 Task: Create a due date automation trigger when advanced on, on the monday after a card is due add content with a description not ending with resume at 11:00 AM.
Action: Mouse moved to (850, 246)
Screenshot: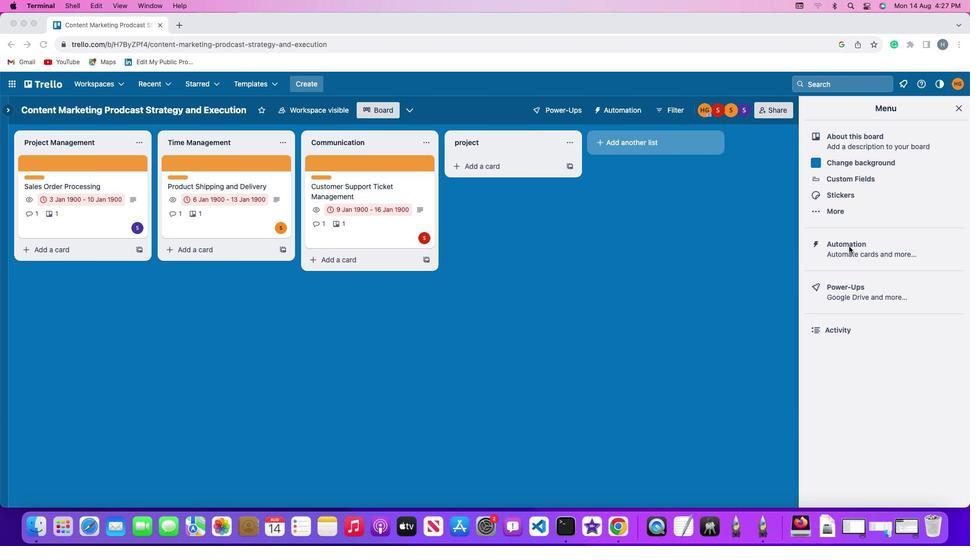 
Action: Mouse pressed left at (850, 246)
Screenshot: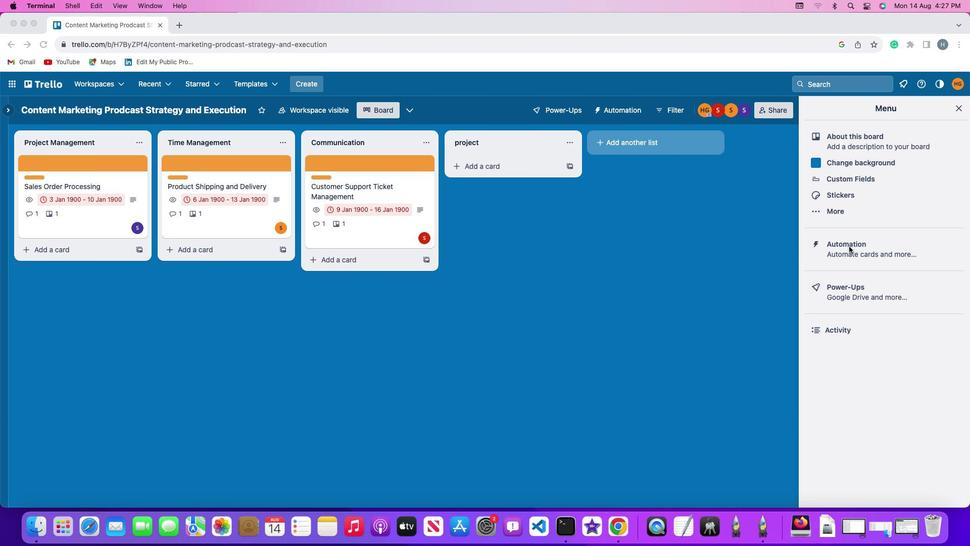 
Action: Mouse pressed left at (850, 246)
Screenshot: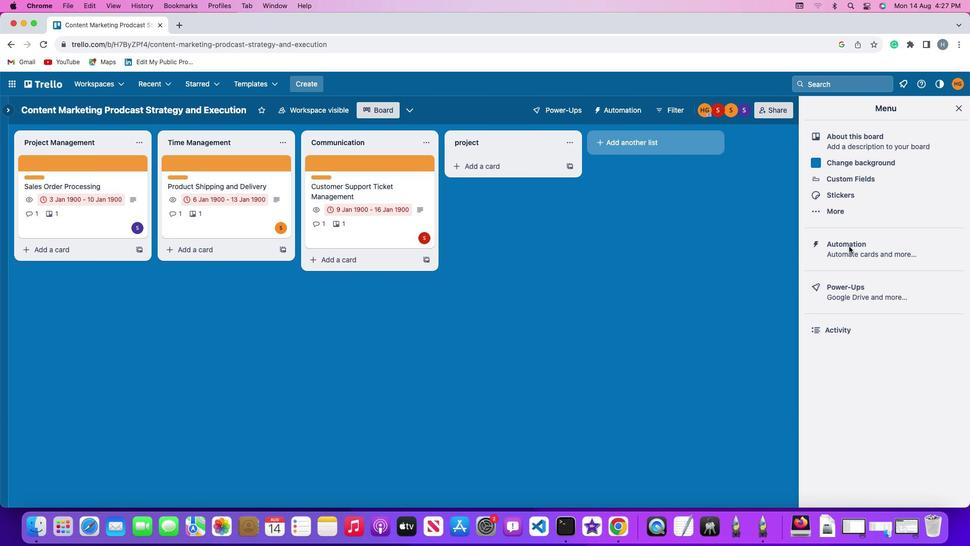 
Action: Mouse moved to (63, 241)
Screenshot: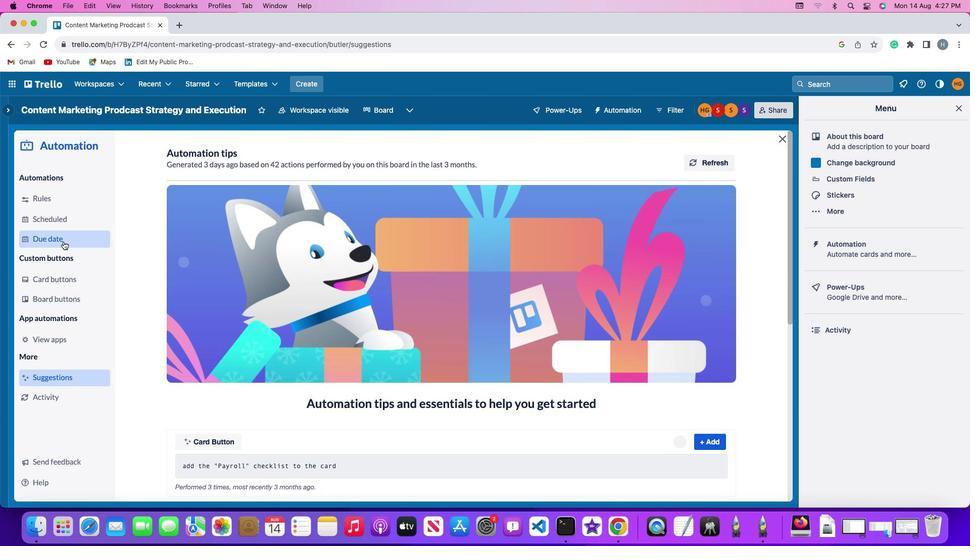 
Action: Mouse pressed left at (63, 241)
Screenshot: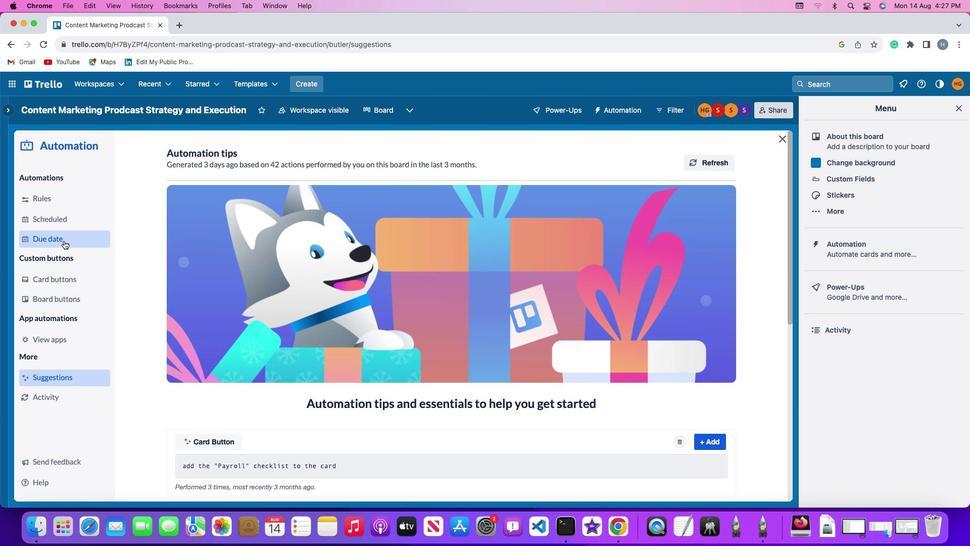 
Action: Mouse moved to (692, 156)
Screenshot: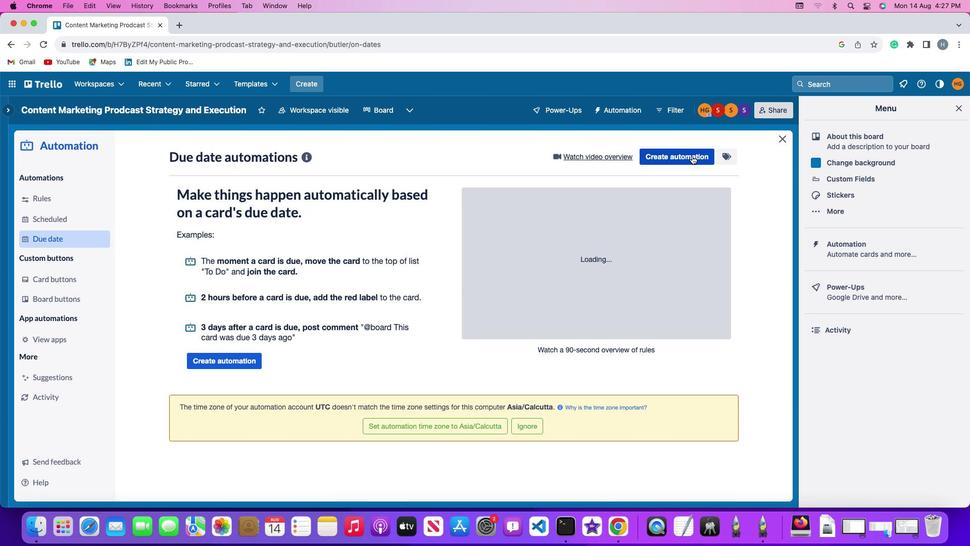 
Action: Mouse pressed left at (692, 156)
Screenshot: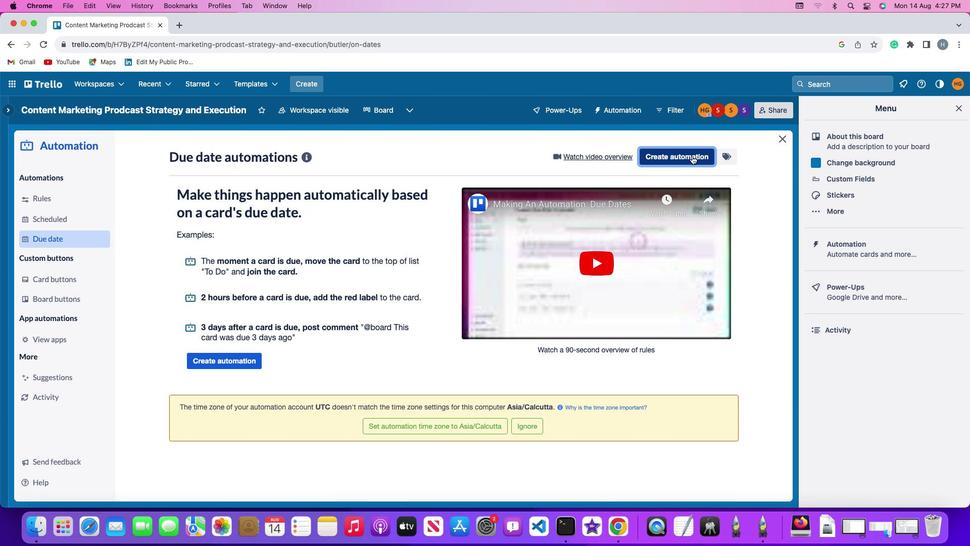 
Action: Mouse moved to (283, 252)
Screenshot: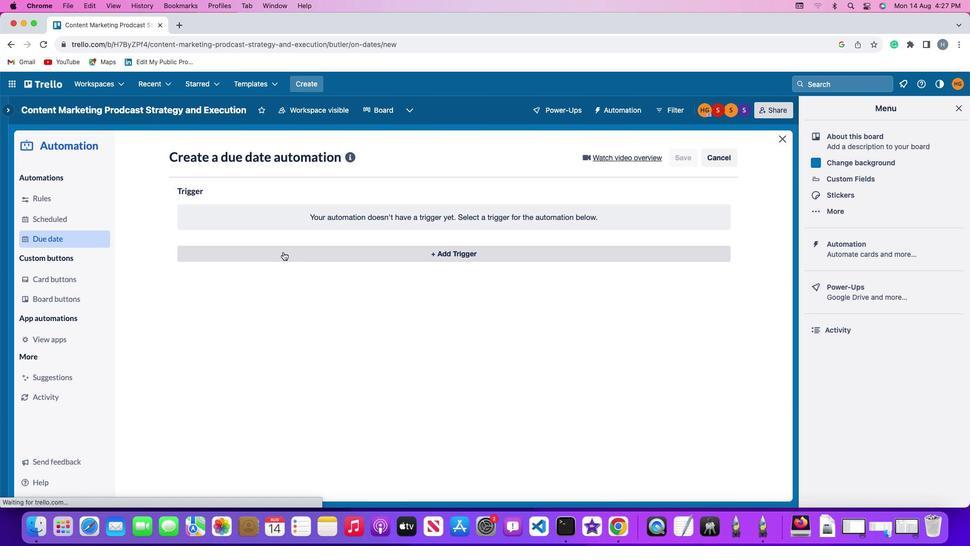 
Action: Mouse pressed left at (283, 252)
Screenshot: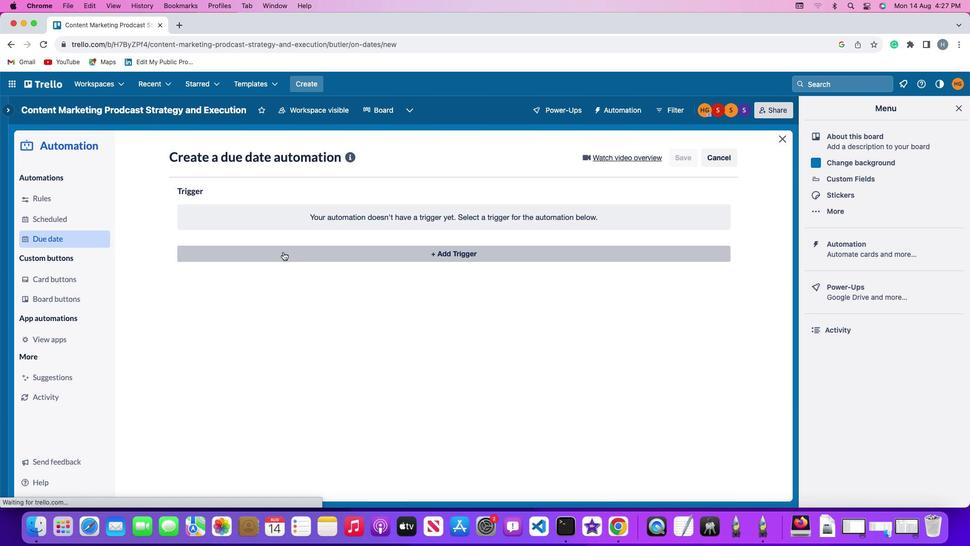 
Action: Mouse moved to (224, 436)
Screenshot: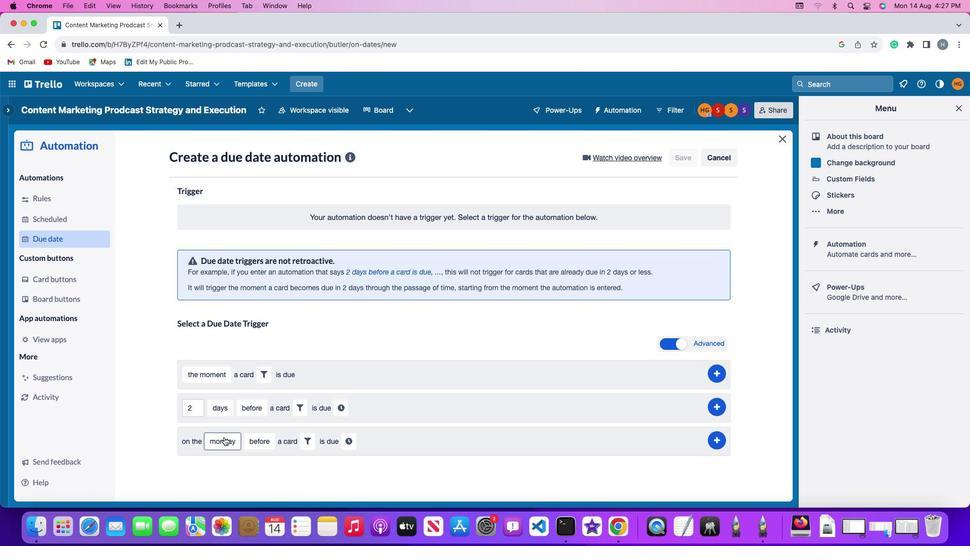 
Action: Mouse pressed left at (224, 436)
Screenshot: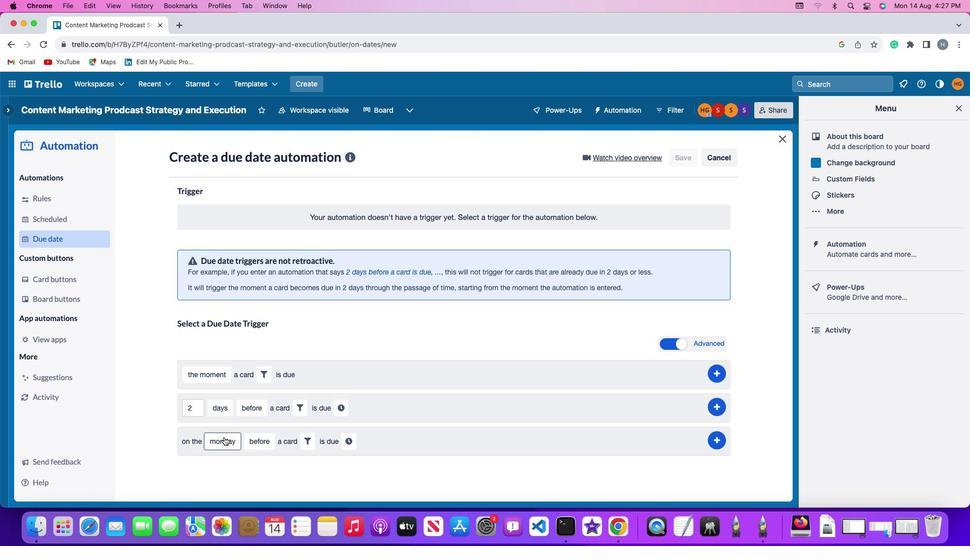 
Action: Mouse moved to (240, 295)
Screenshot: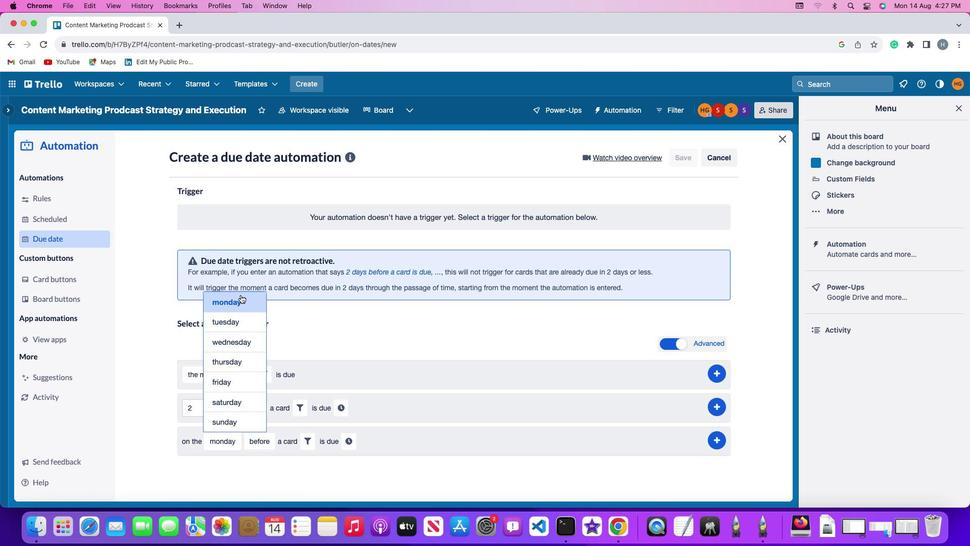 
Action: Mouse pressed left at (240, 295)
Screenshot: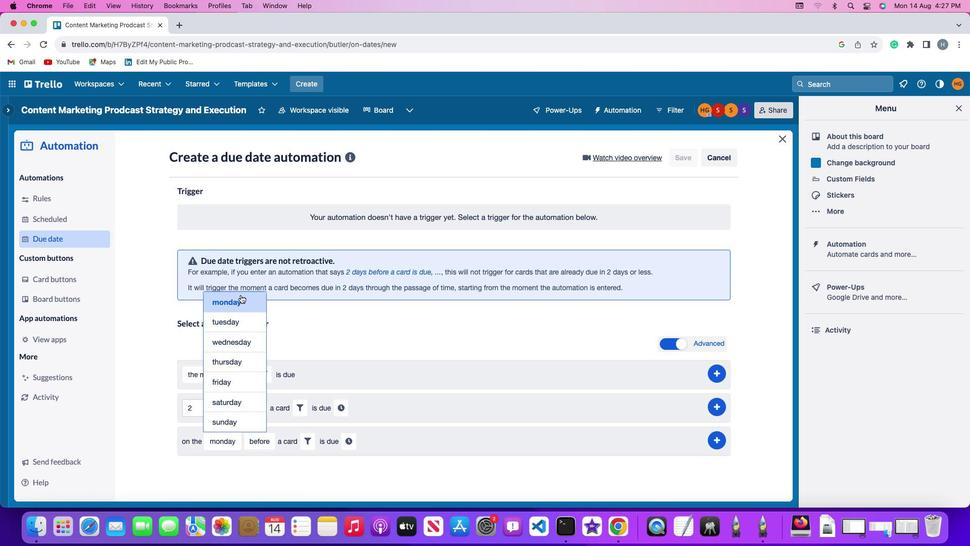 
Action: Mouse moved to (263, 444)
Screenshot: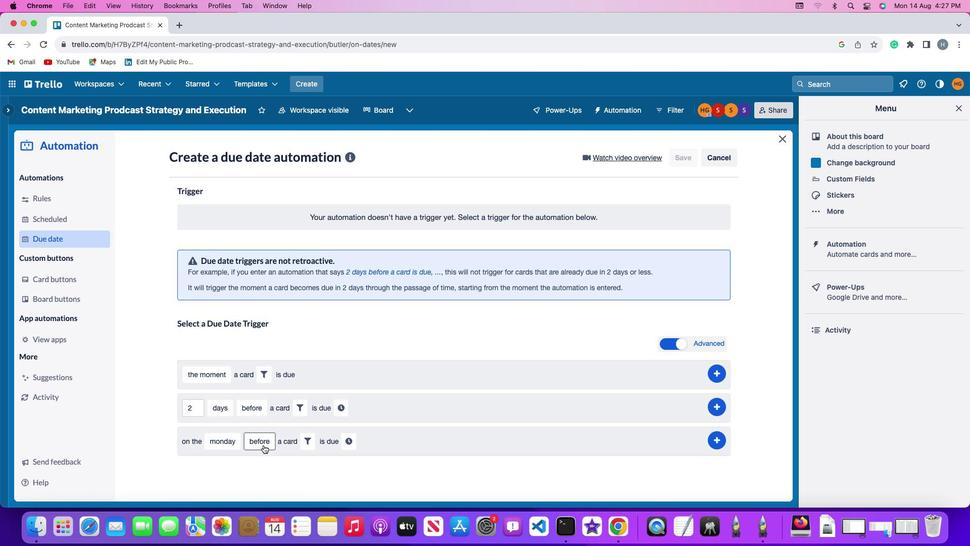 
Action: Mouse pressed left at (263, 444)
Screenshot: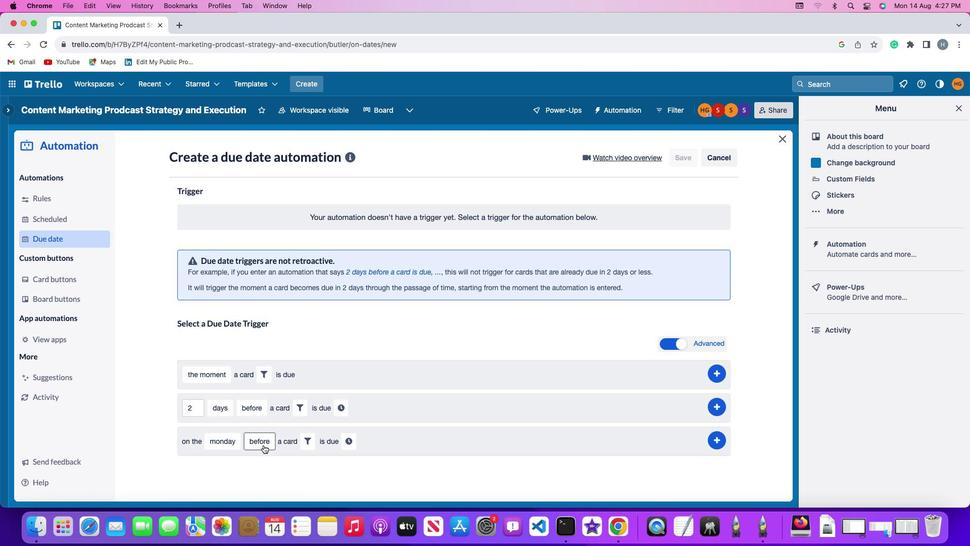 
Action: Mouse moved to (273, 380)
Screenshot: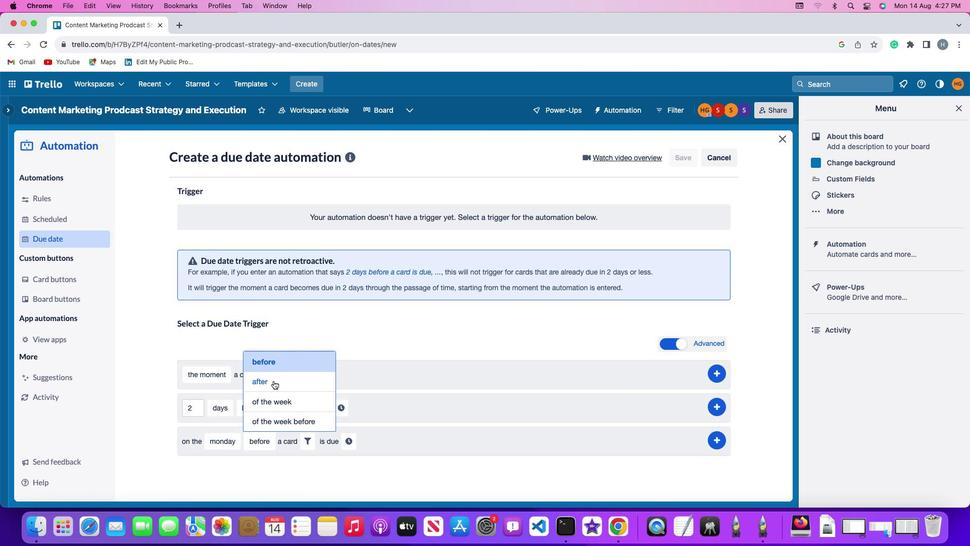 
Action: Mouse pressed left at (273, 380)
Screenshot: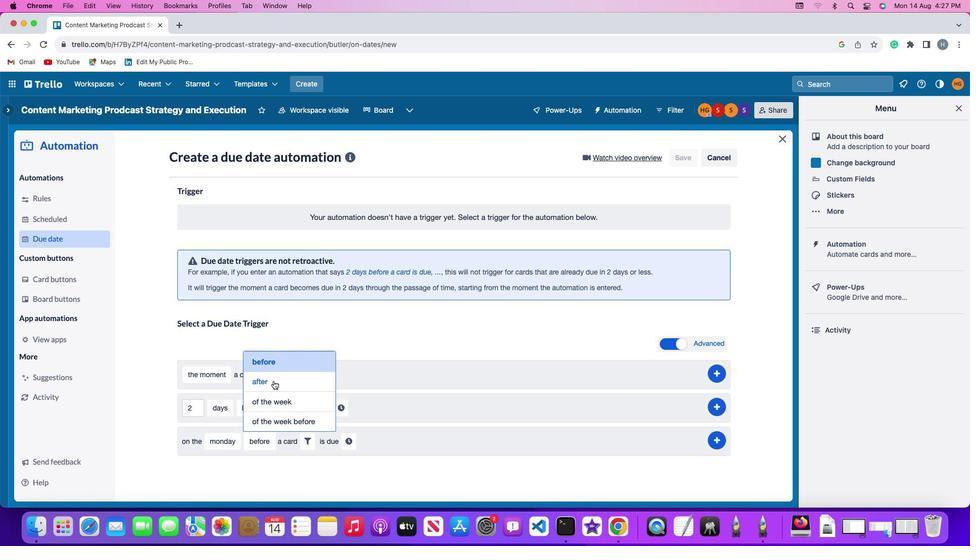 
Action: Mouse moved to (304, 444)
Screenshot: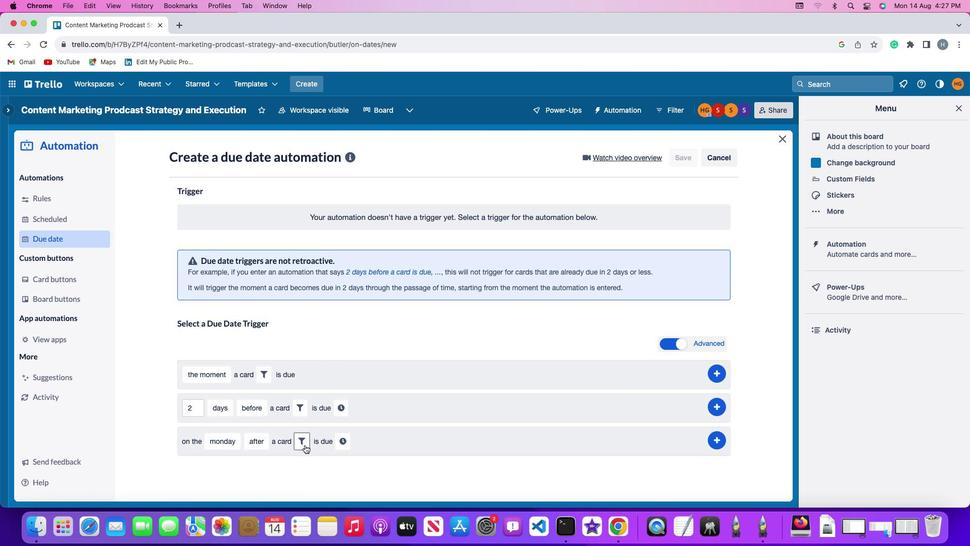 
Action: Mouse pressed left at (304, 444)
Screenshot: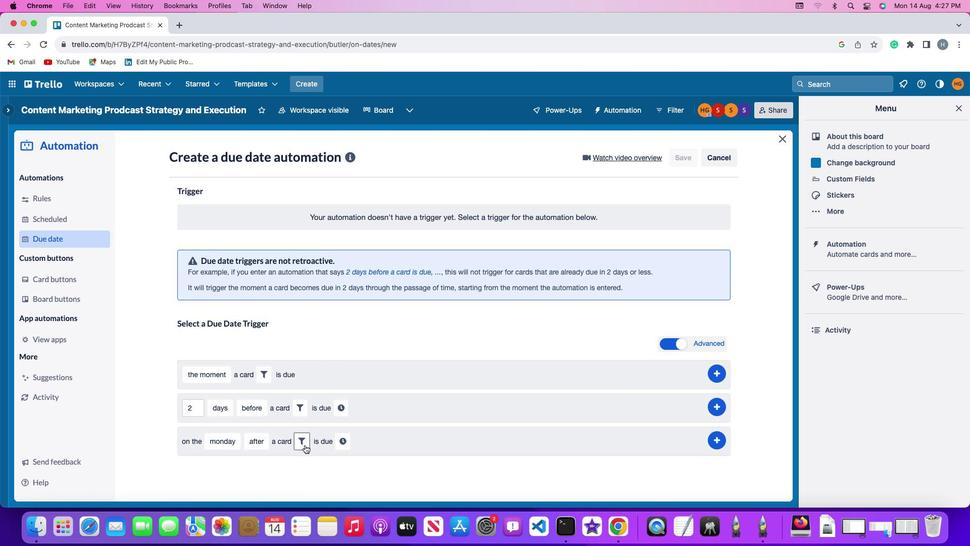 
Action: Mouse moved to (431, 471)
Screenshot: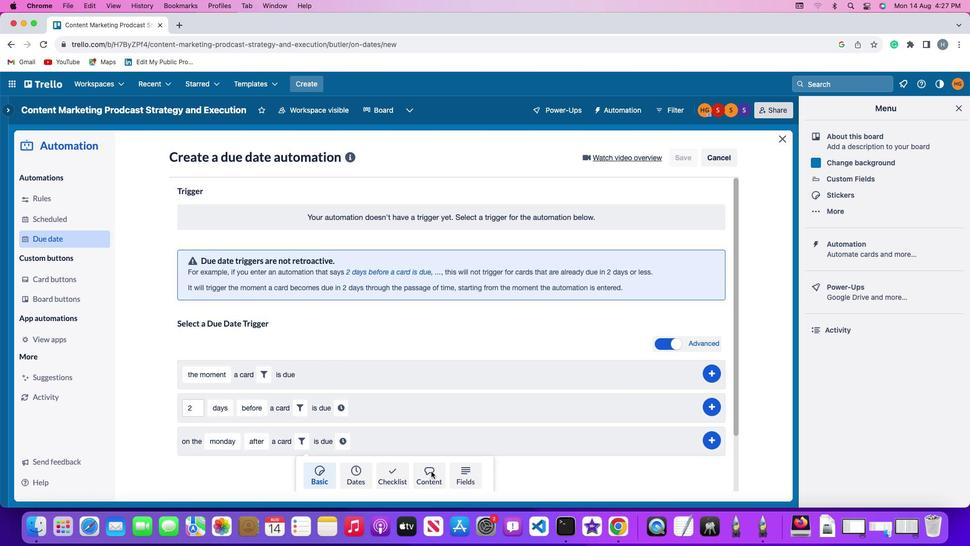 
Action: Mouse pressed left at (431, 471)
Screenshot: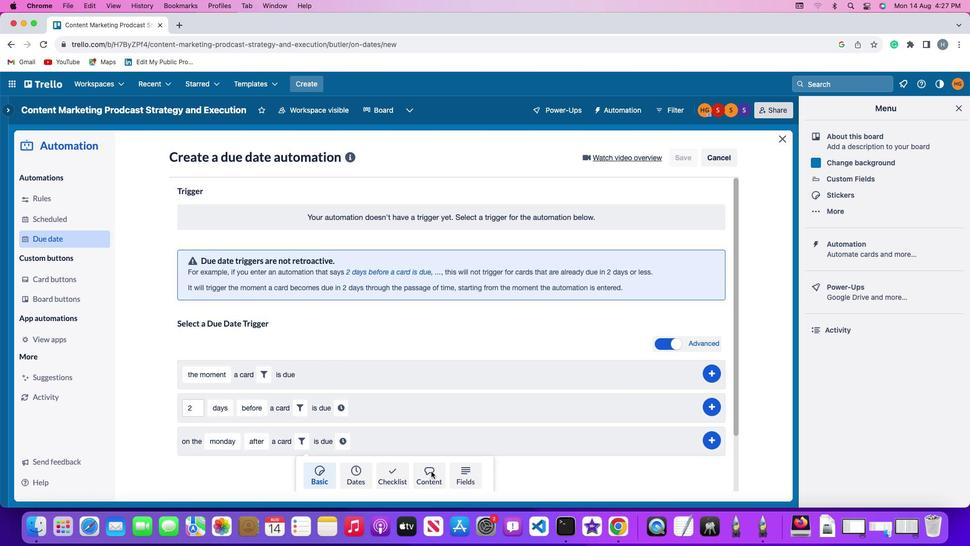 
Action: Mouse moved to (282, 462)
Screenshot: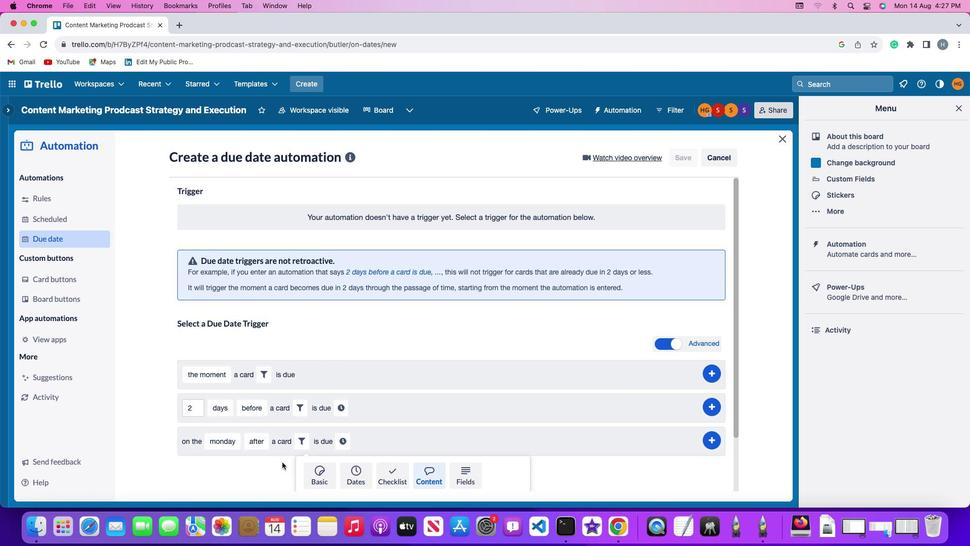 
Action: Mouse scrolled (282, 462) with delta (0, 0)
Screenshot: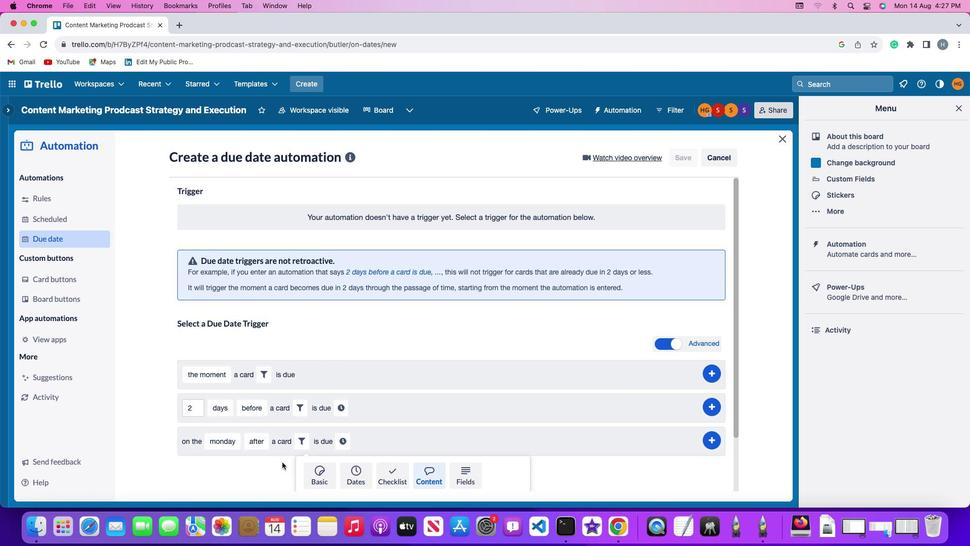 
Action: Mouse moved to (282, 462)
Screenshot: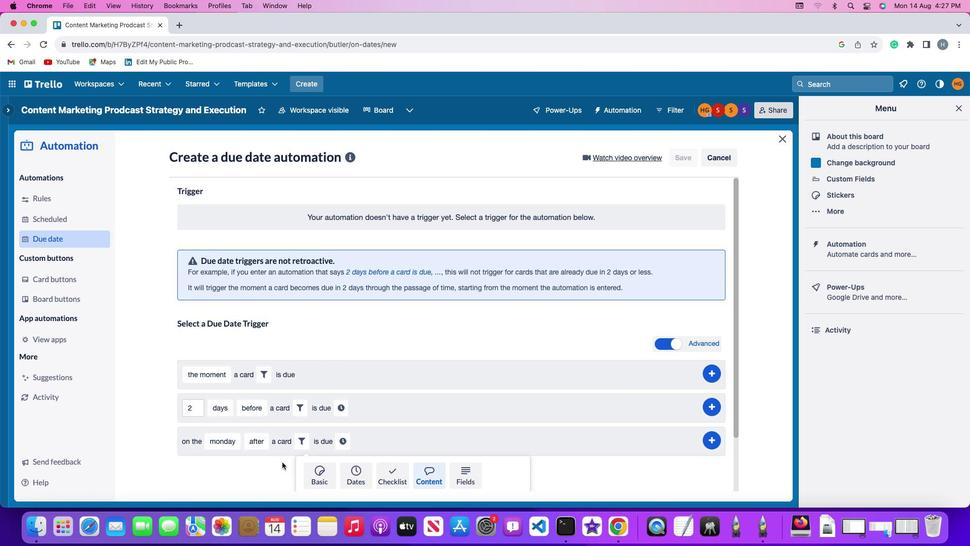 
Action: Mouse scrolled (282, 462) with delta (0, 0)
Screenshot: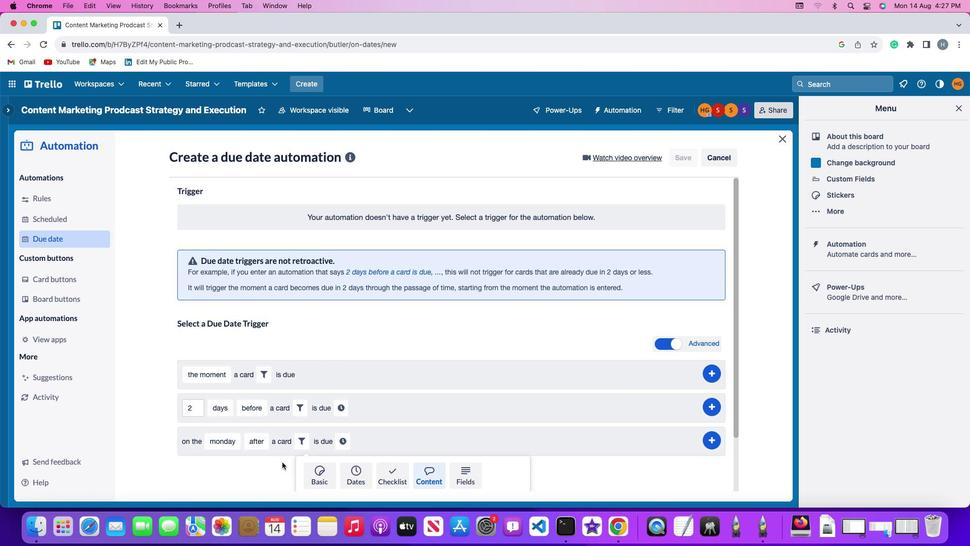 
Action: Mouse scrolled (282, 462) with delta (0, -1)
Screenshot: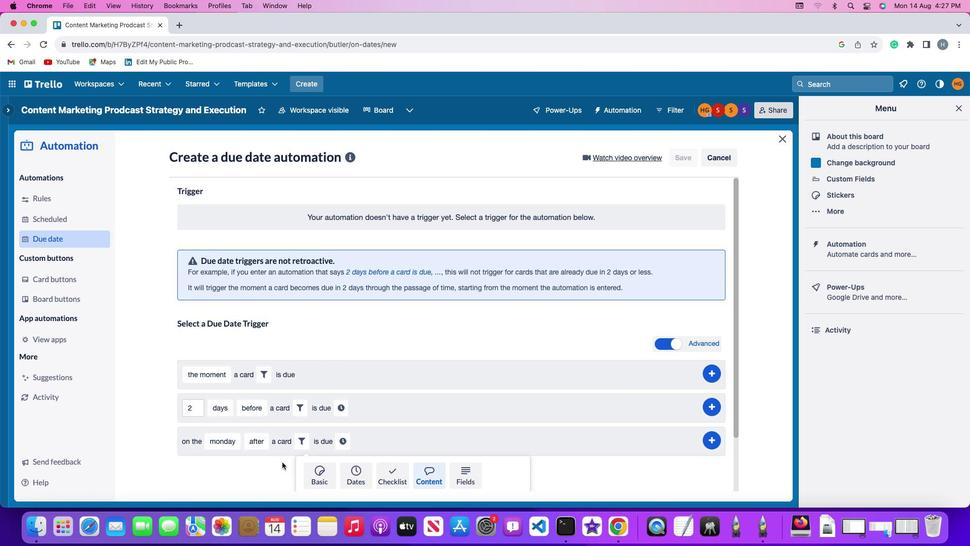 
Action: Mouse moved to (282, 462)
Screenshot: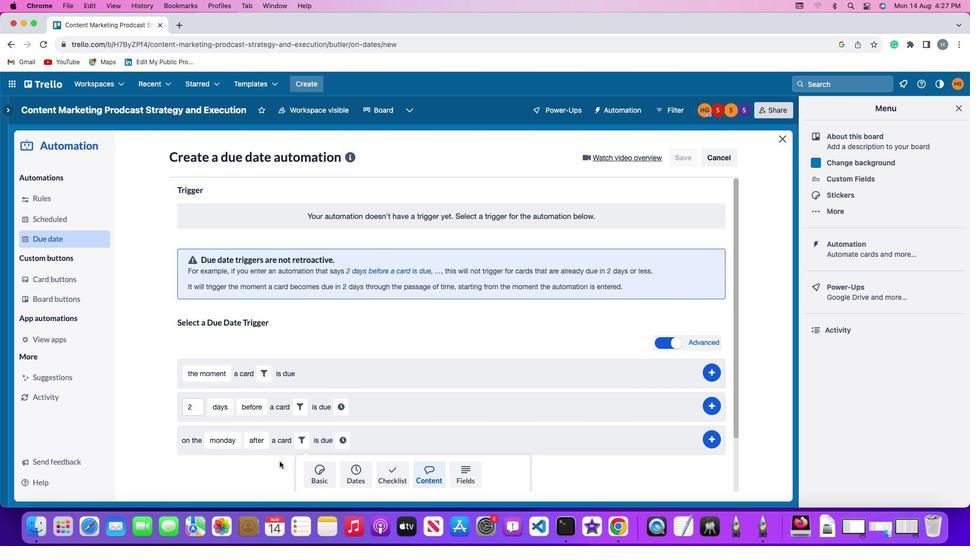 
Action: Mouse scrolled (282, 462) with delta (0, -2)
Screenshot: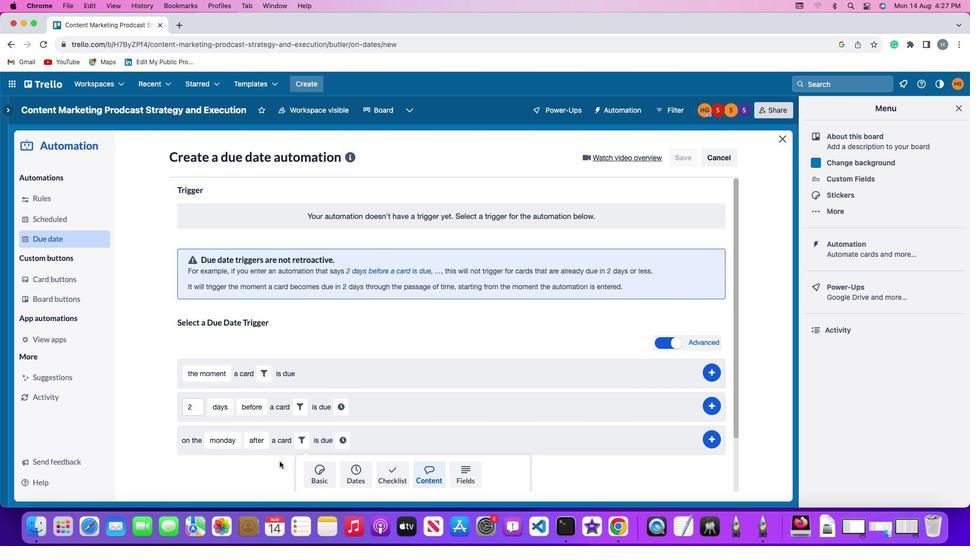 
Action: Mouse moved to (333, 441)
Screenshot: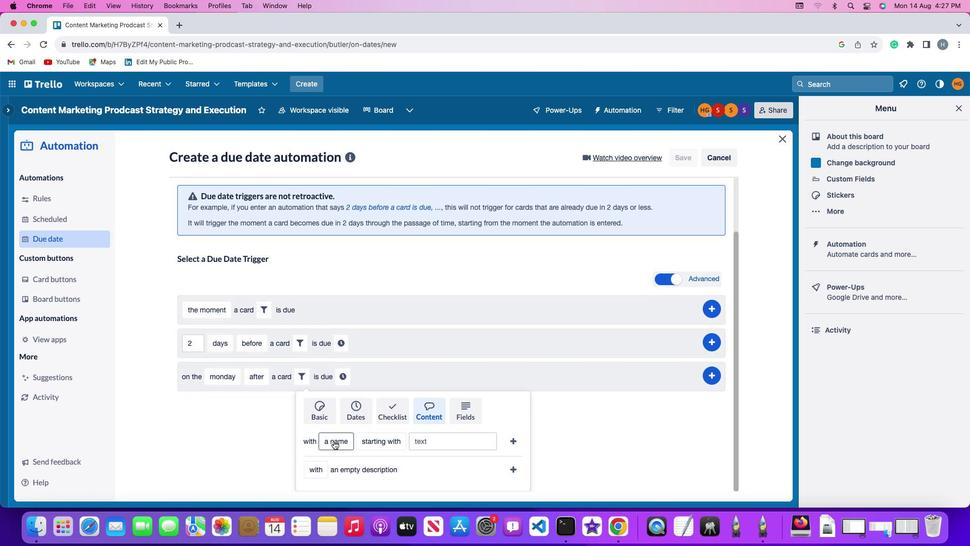 
Action: Mouse pressed left at (333, 441)
Screenshot: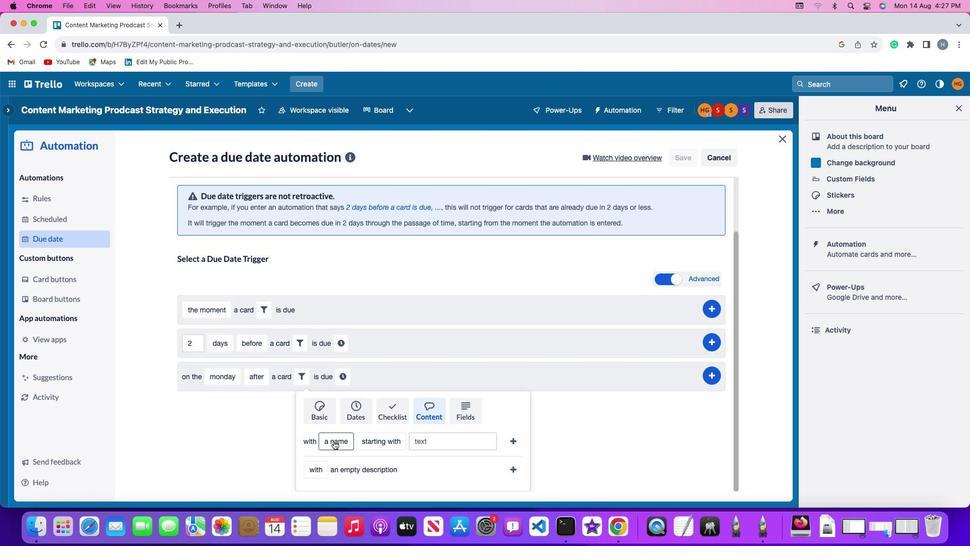 
Action: Mouse moved to (342, 400)
Screenshot: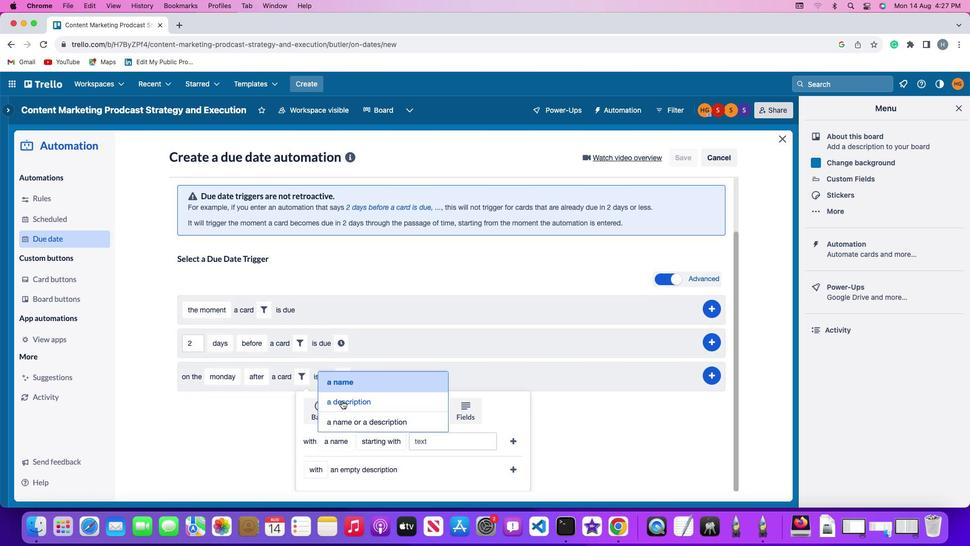 
Action: Mouse pressed left at (342, 400)
Screenshot: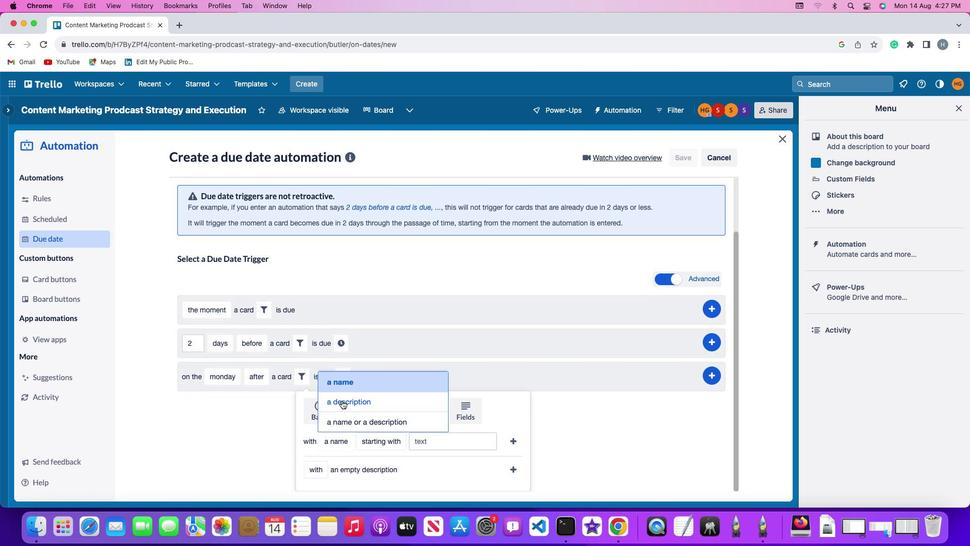 
Action: Mouse moved to (391, 438)
Screenshot: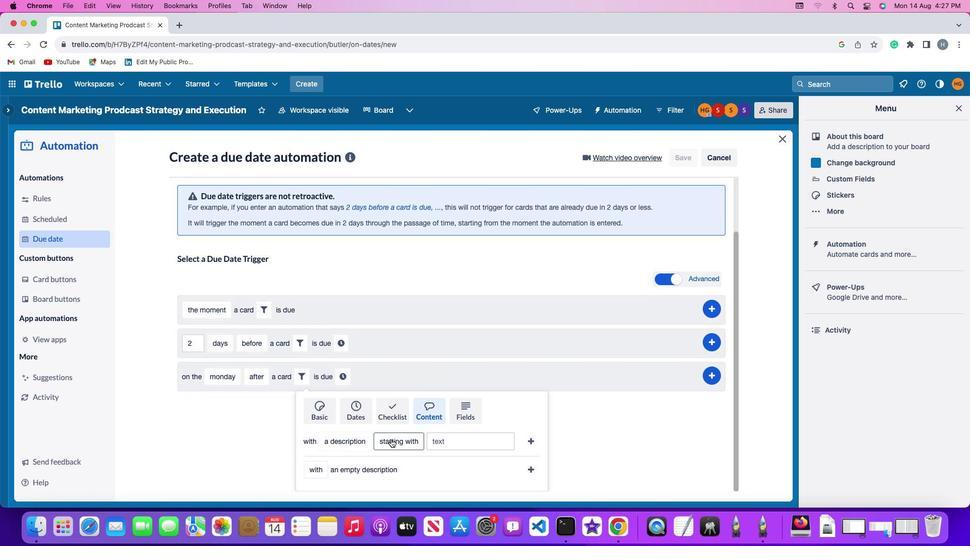 
Action: Mouse pressed left at (391, 438)
Screenshot: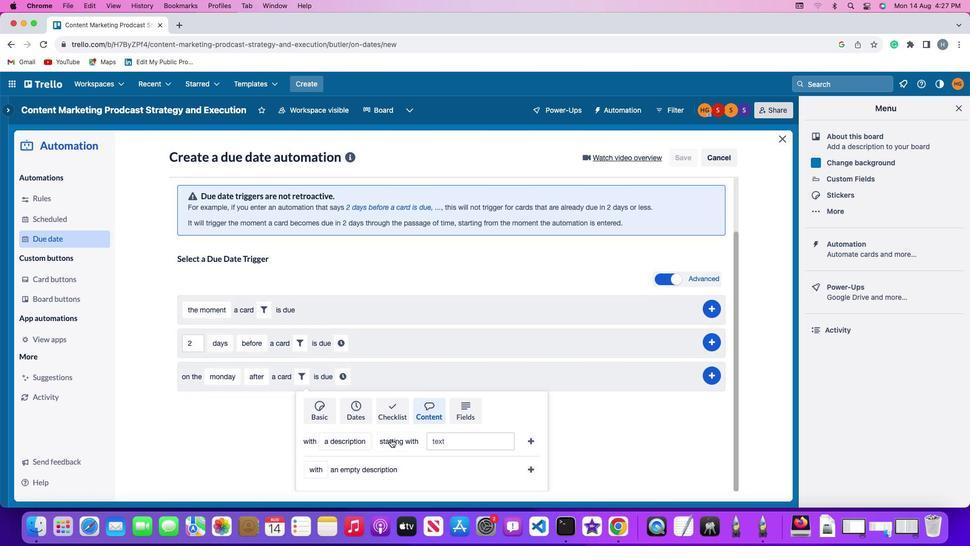 
Action: Mouse moved to (396, 402)
Screenshot: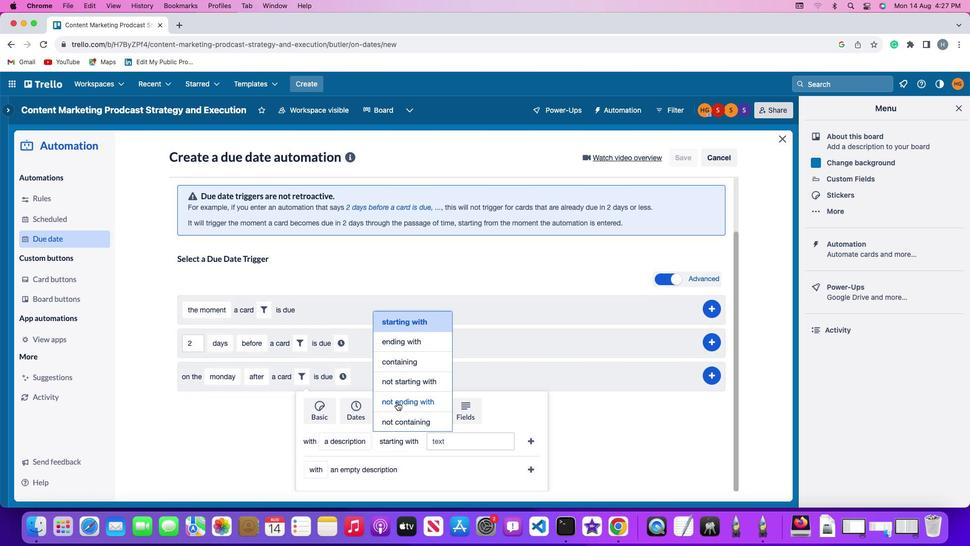 
Action: Mouse pressed left at (396, 402)
Screenshot: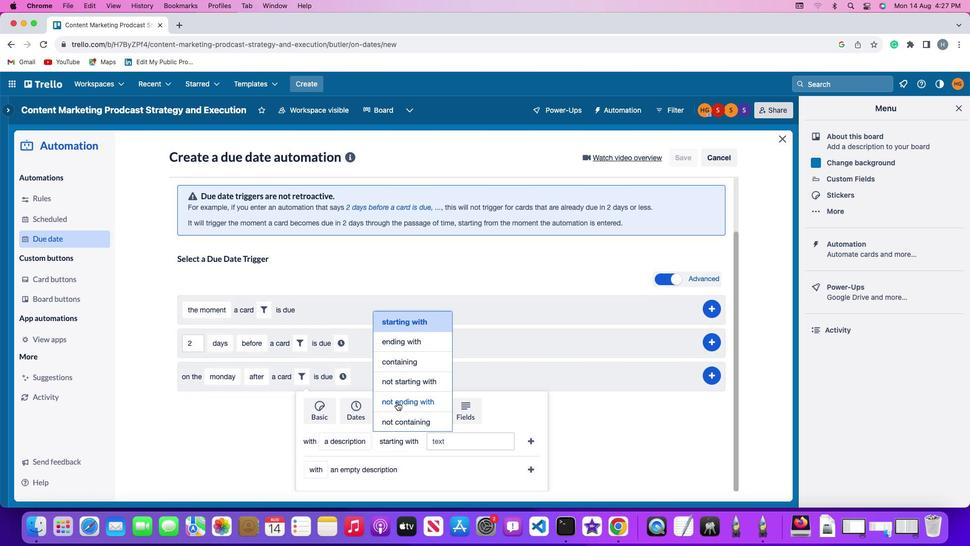 
Action: Mouse moved to (460, 436)
Screenshot: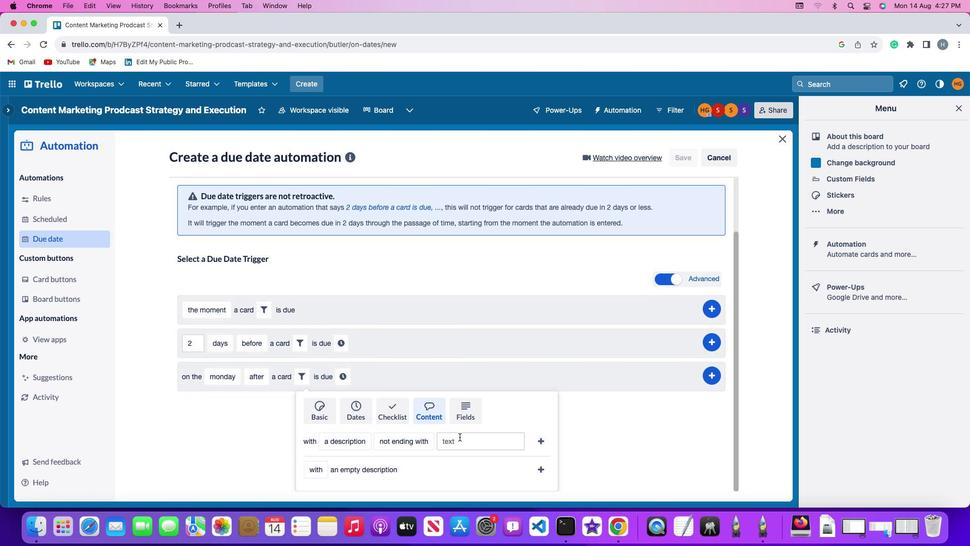
Action: Mouse pressed left at (460, 436)
Screenshot: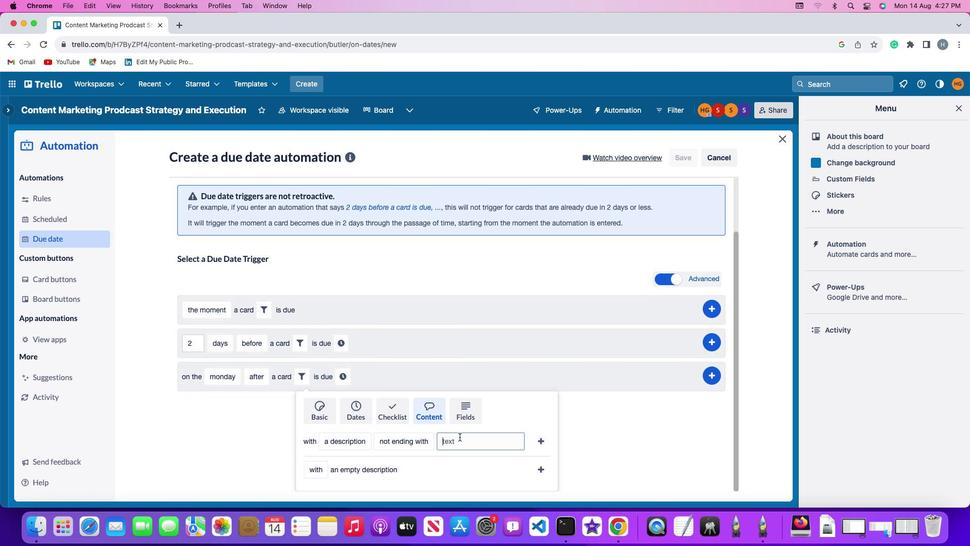 
Action: Mouse moved to (460, 435)
Screenshot: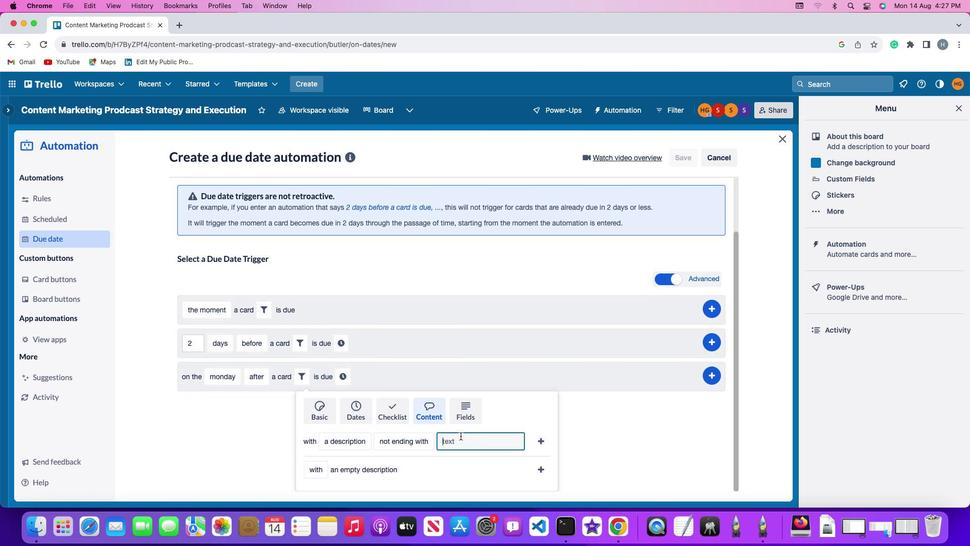 
Action: Key pressed 'r''e''s''u''m''e'
Screenshot: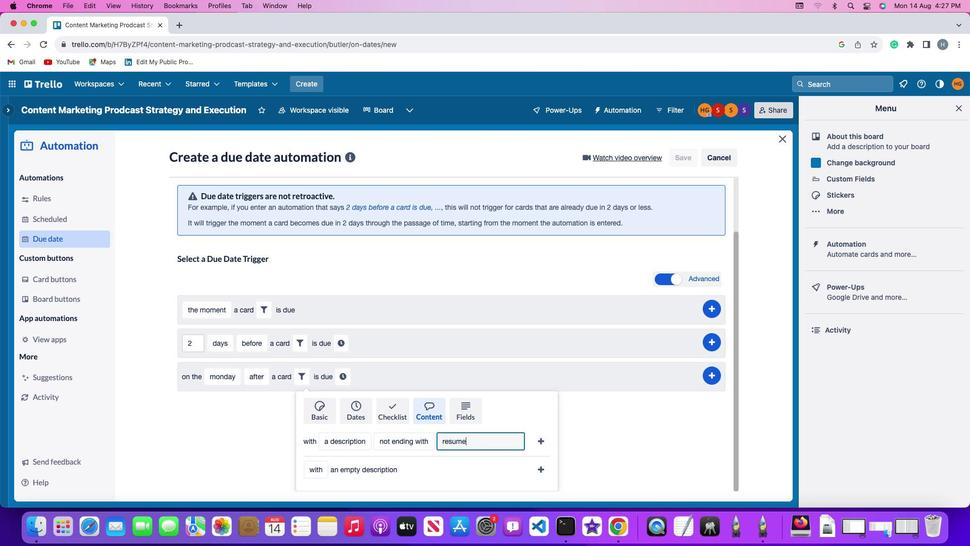 
Action: Mouse moved to (540, 437)
Screenshot: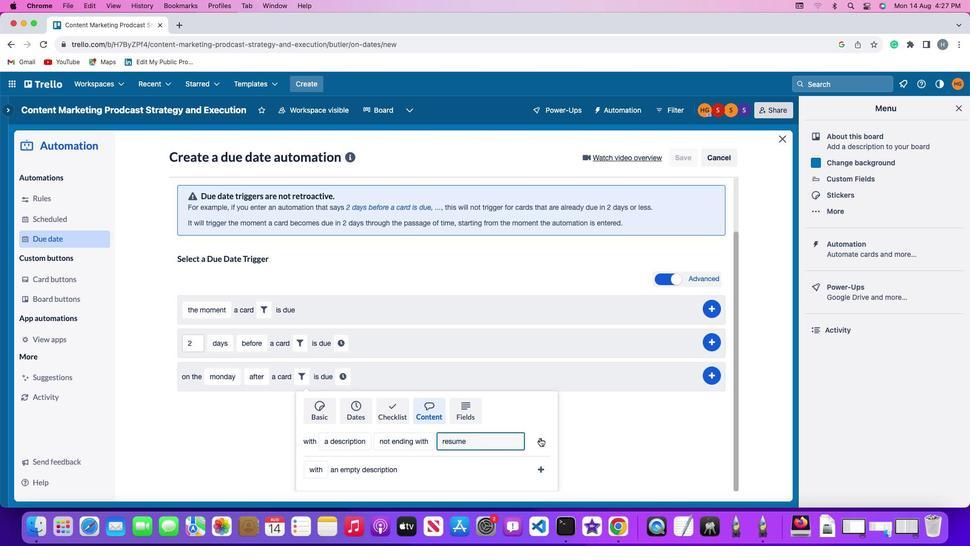 
Action: Mouse pressed left at (540, 437)
Screenshot: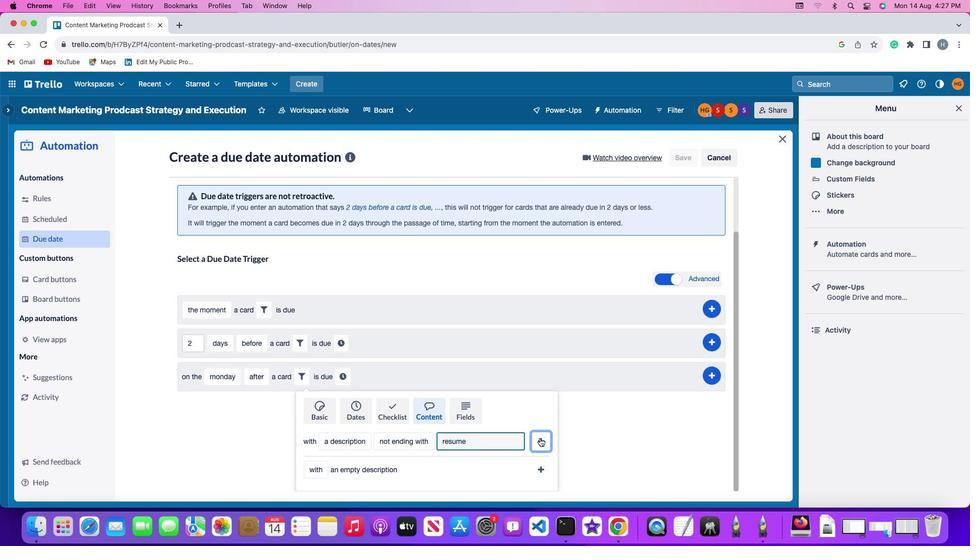 
Action: Mouse moved to (512, 435)
Screenshot: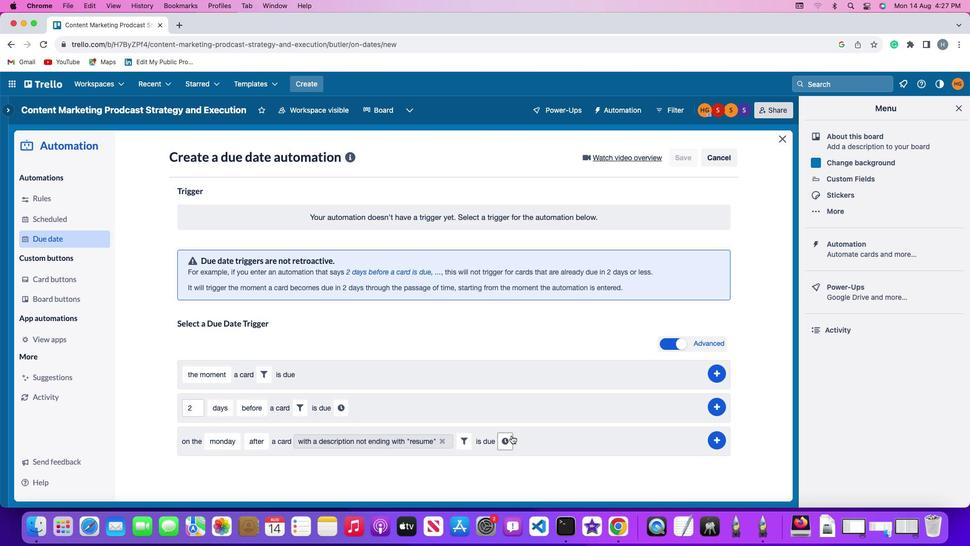 
Action: Mouse pressed left at (512, 435)
Screenshot: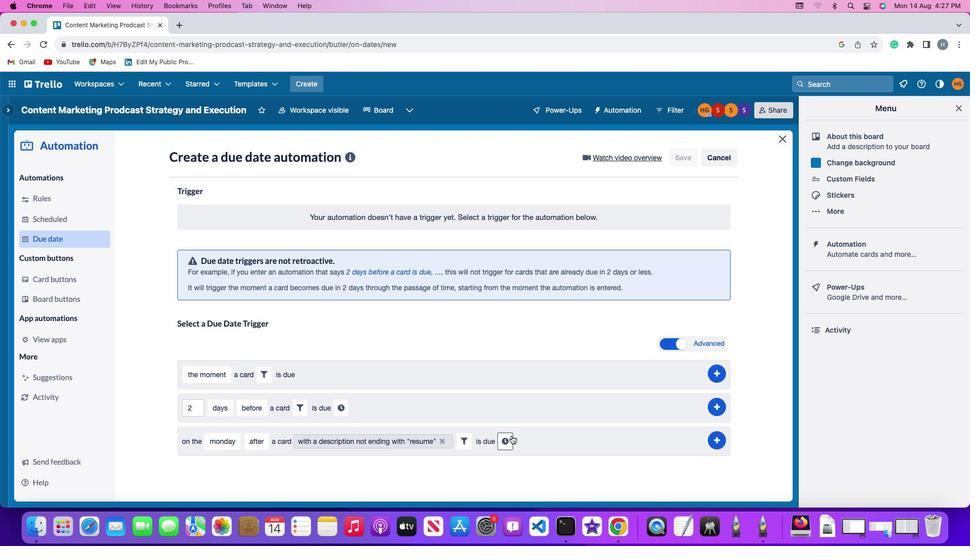 
Action: Mouse moved to (524, 442)
Screenshot: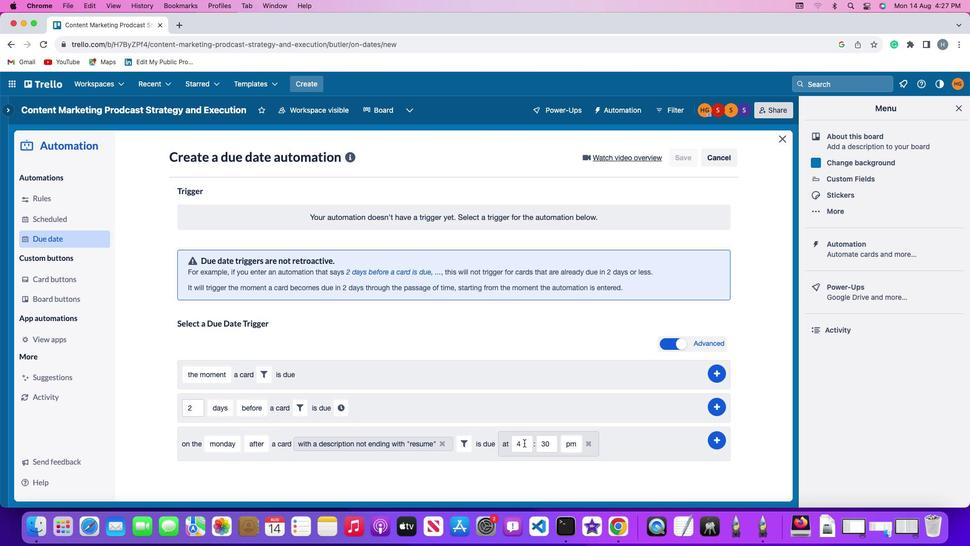 
Action: Mouse pressed left at (524, 442)
Screenshot: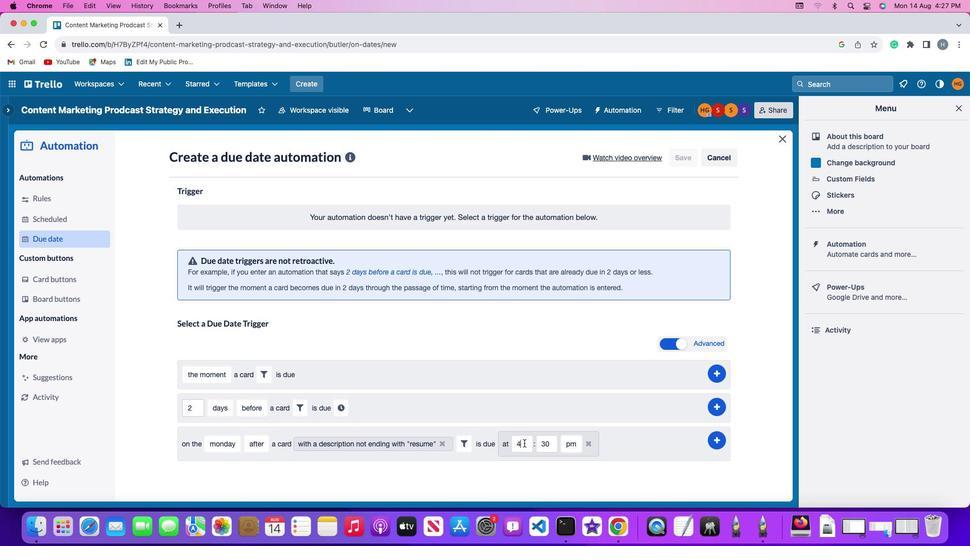 
Action: Key pressed Key.backspace'1''1'
Screenshot: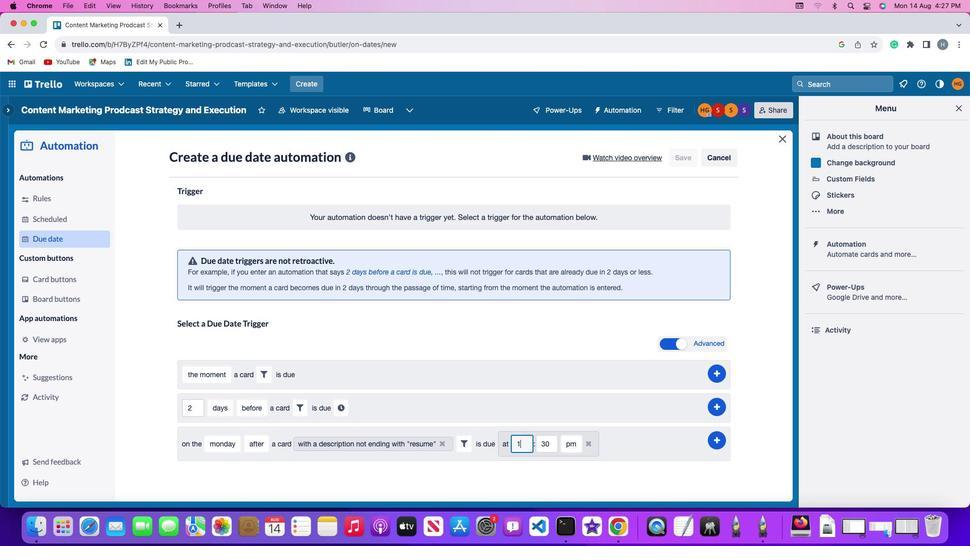 
Action: Mouse moved to (551, 442)
Screenshot: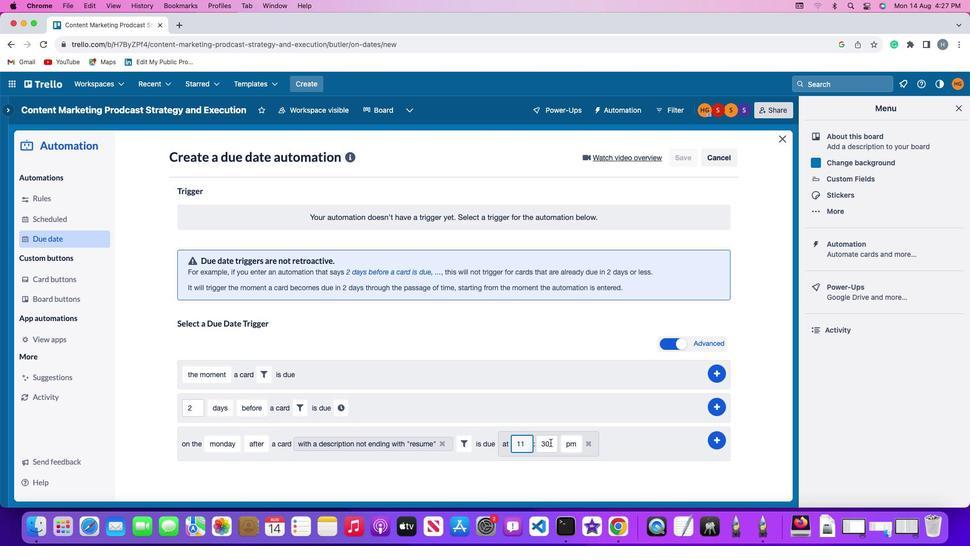 
Action: Mouse pressed left at (551, 442)
Screenshot: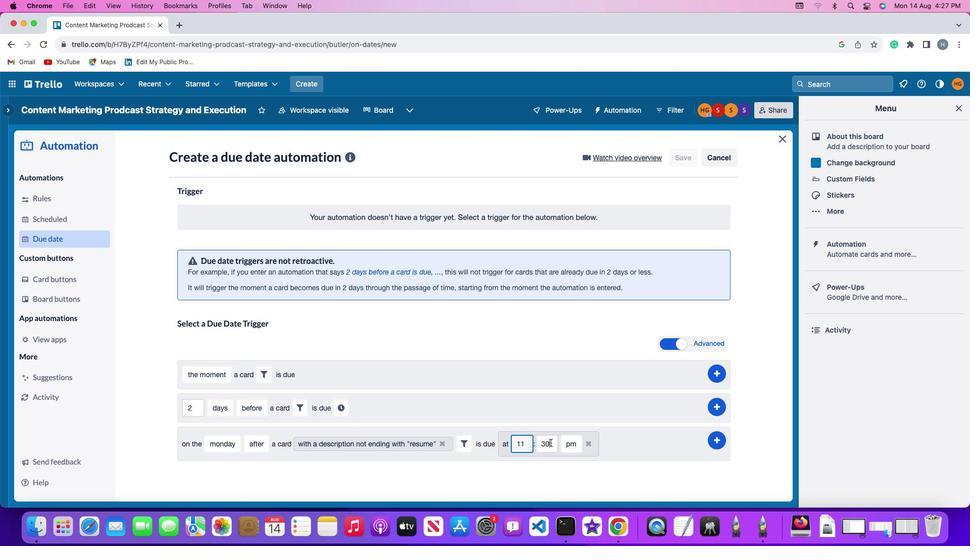
Action: Key pressed Key.backspaceKey.backspace
Screenshot: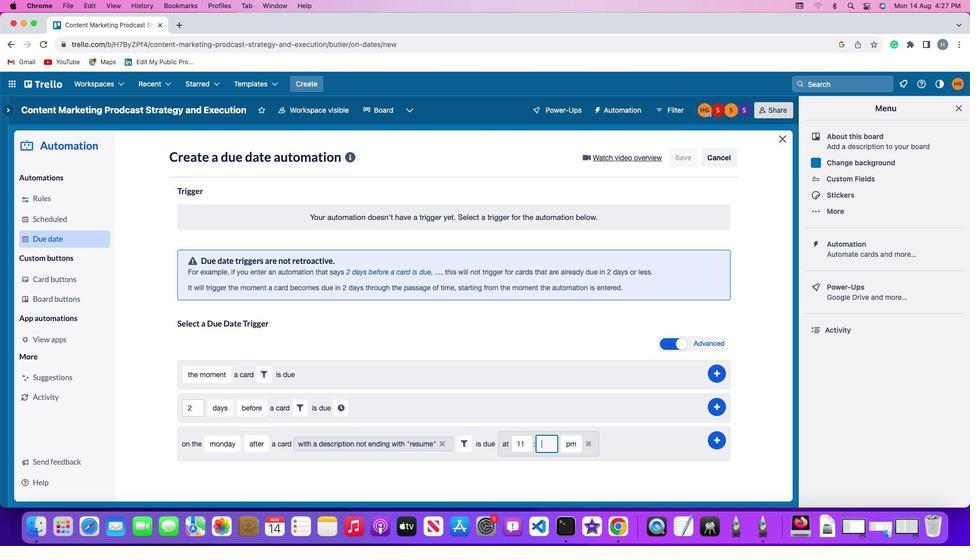 
Action: Mouse moved to (551, 442)
Screenshot: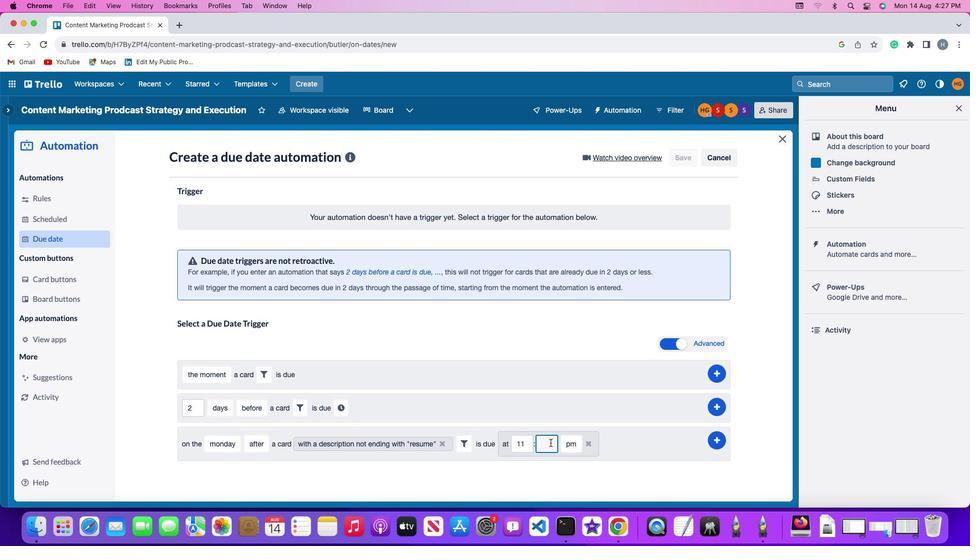 
Action: Key pressed '0'
Screenshot: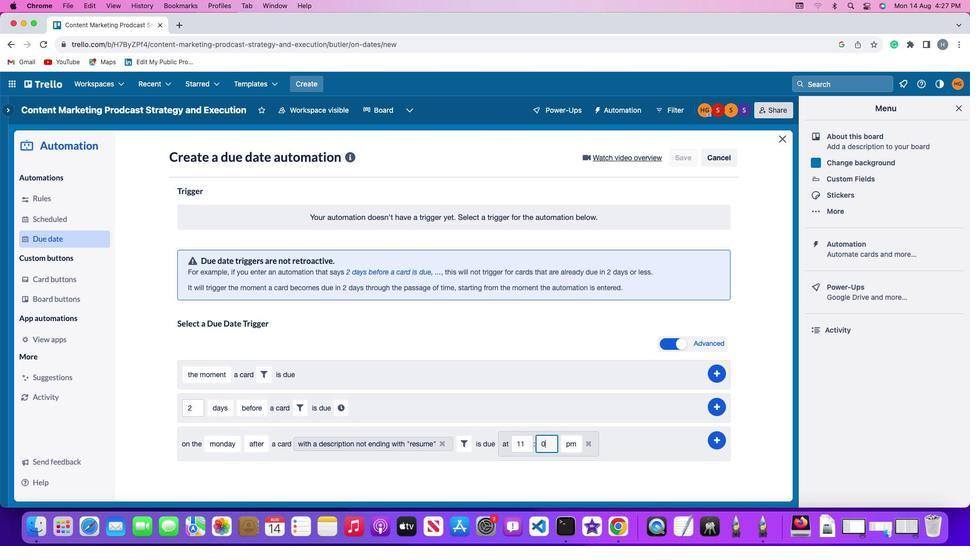
Action: Mouse moved to (551, 442)
Screenshot: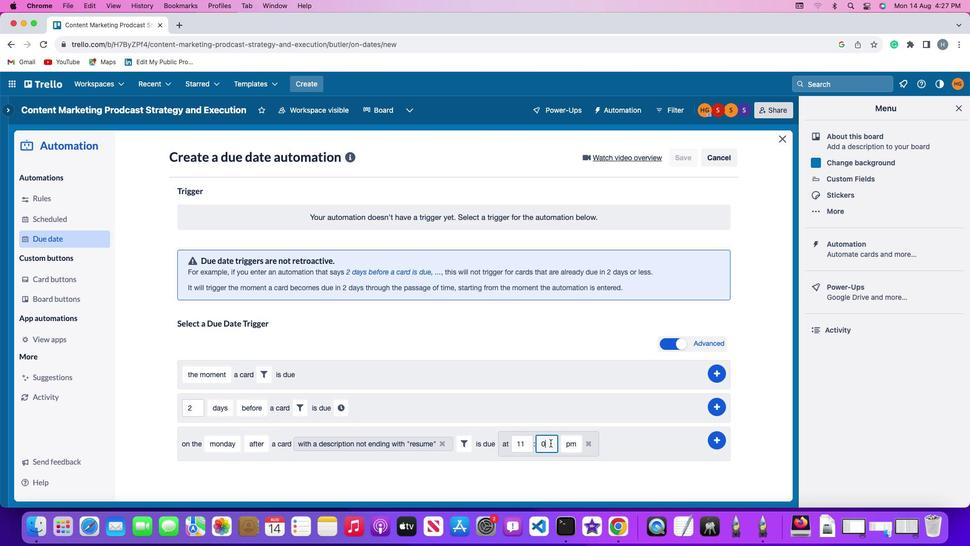 
Action: Key pressed '0'
Screenshot: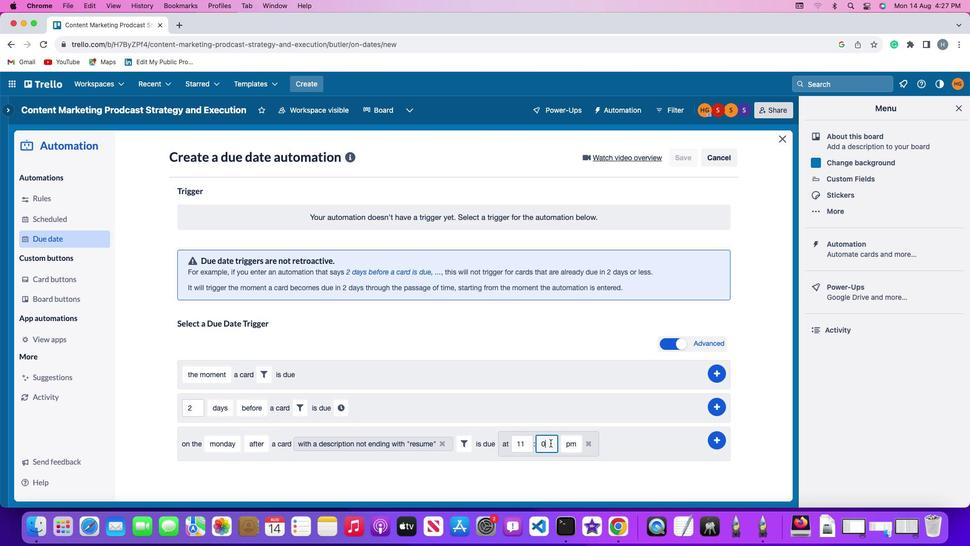 
Action: Mouse moved to (566, 442)
Screenshot: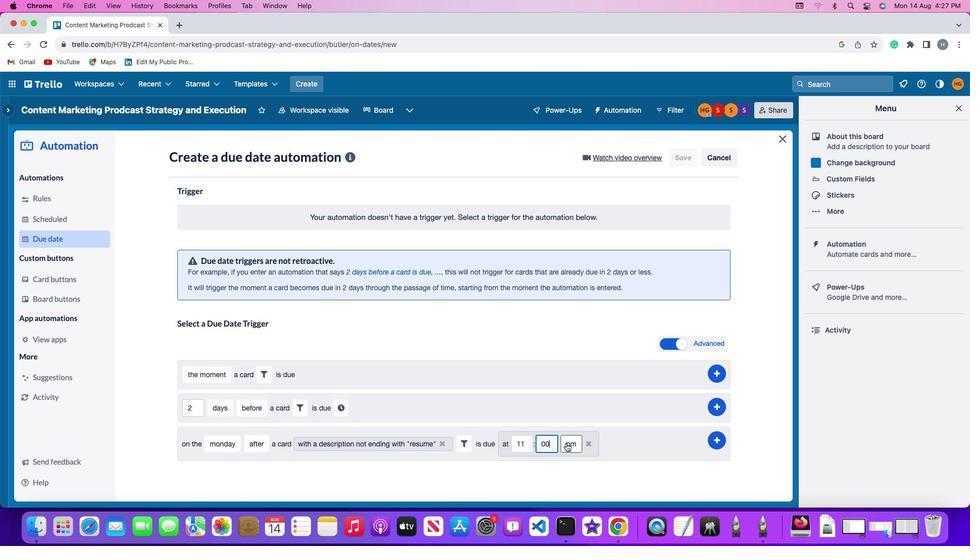
Action: Mouse pressed left at (566, 442)
Screenshot: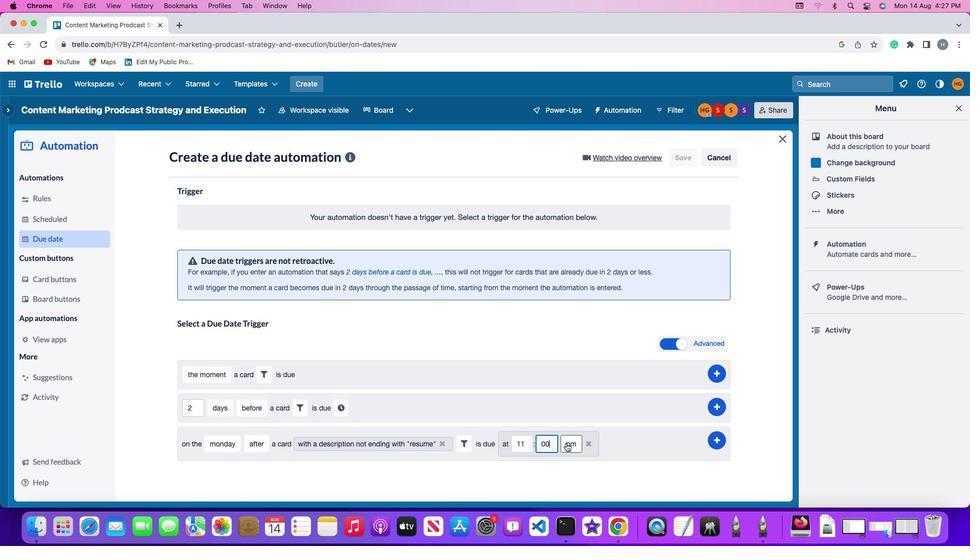 
Action: Mouse moved to (568, 454)
Screenshot: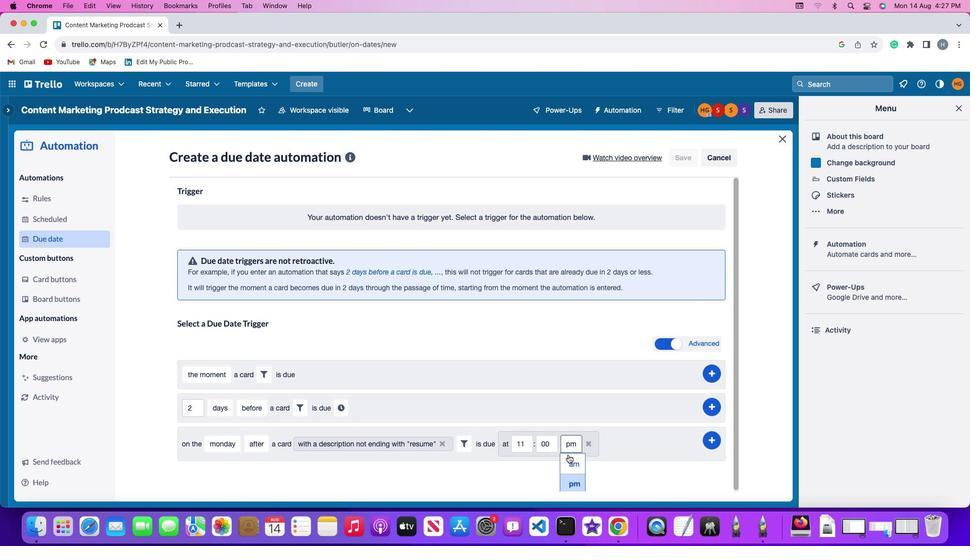 
Action: Mouse pressed left at (568, 454)
Screenshot: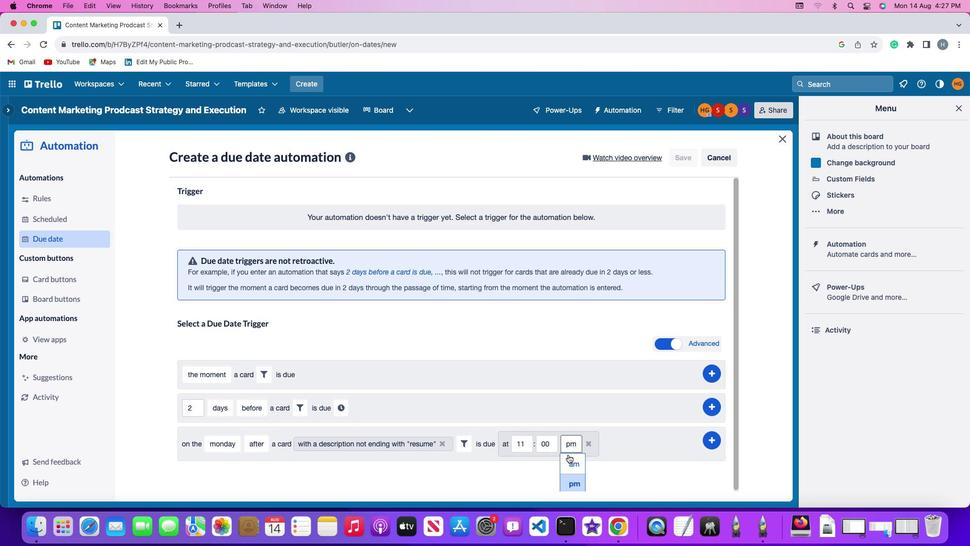 
Action: Mouse moved to (716, 439)
Screenshot: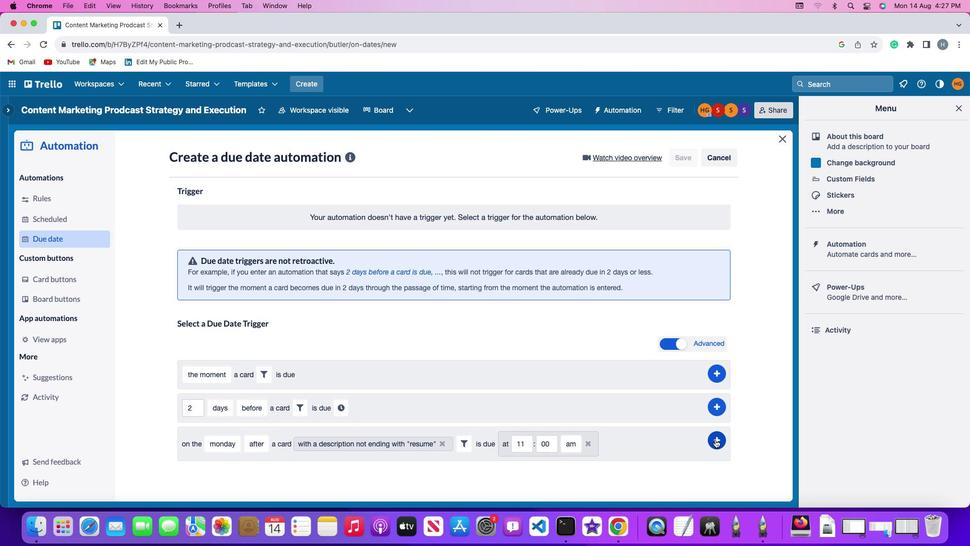 
Action: Mouse pressed left at (716, 439)
Screenshot: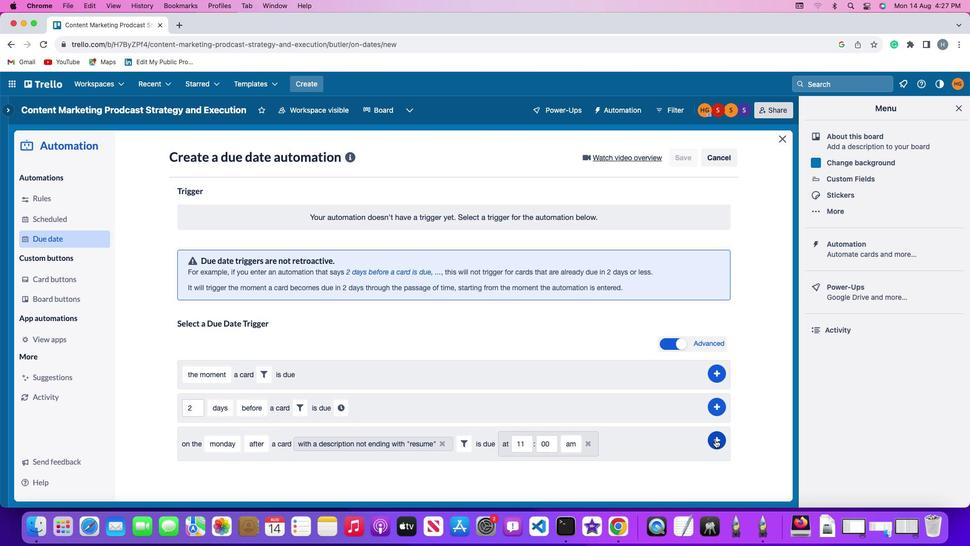 
Action: Mouse moved to (756, 345)
Screenshot: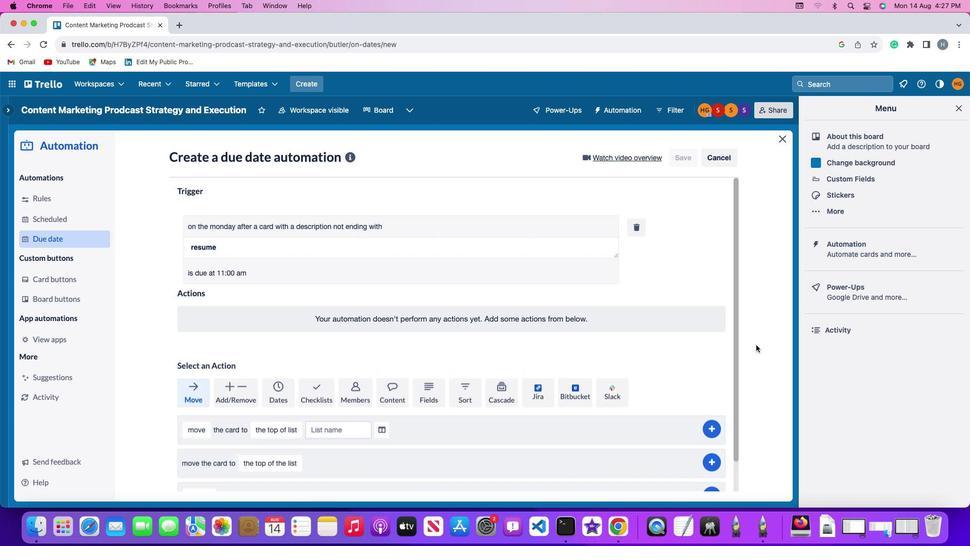 
